 Task: Collapse All Code Blocks
Action: Mouse moved to (383, 315)
Screenshot: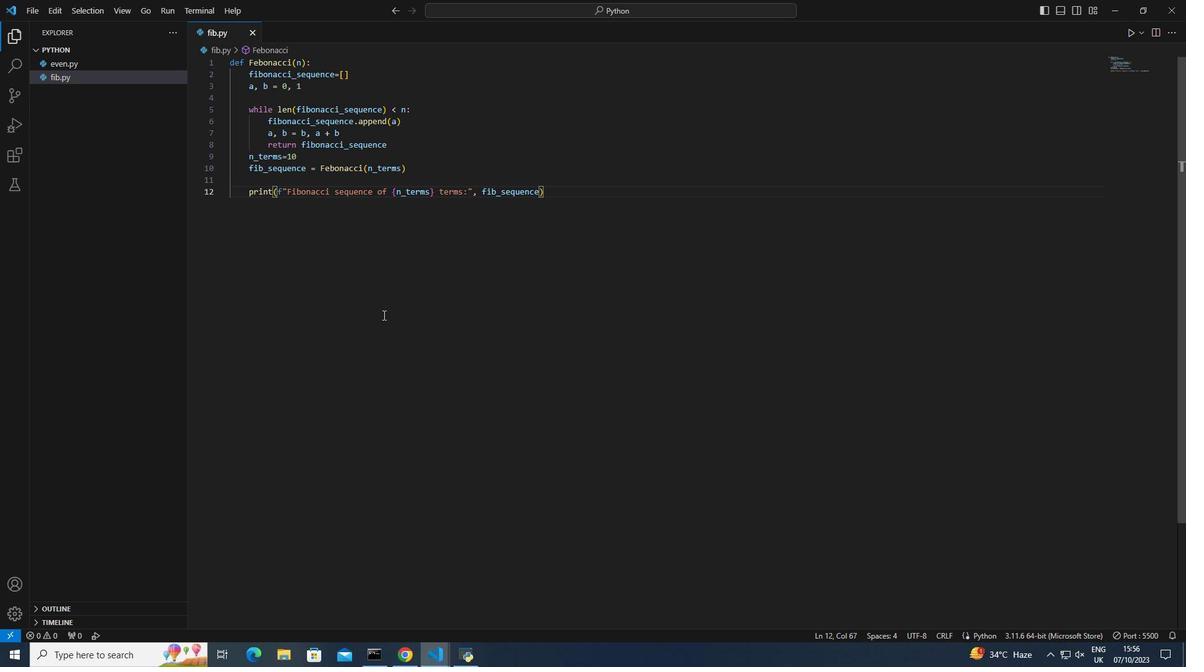 
Action: Key pressed <Key.shift>ctrl+P
Screenshot: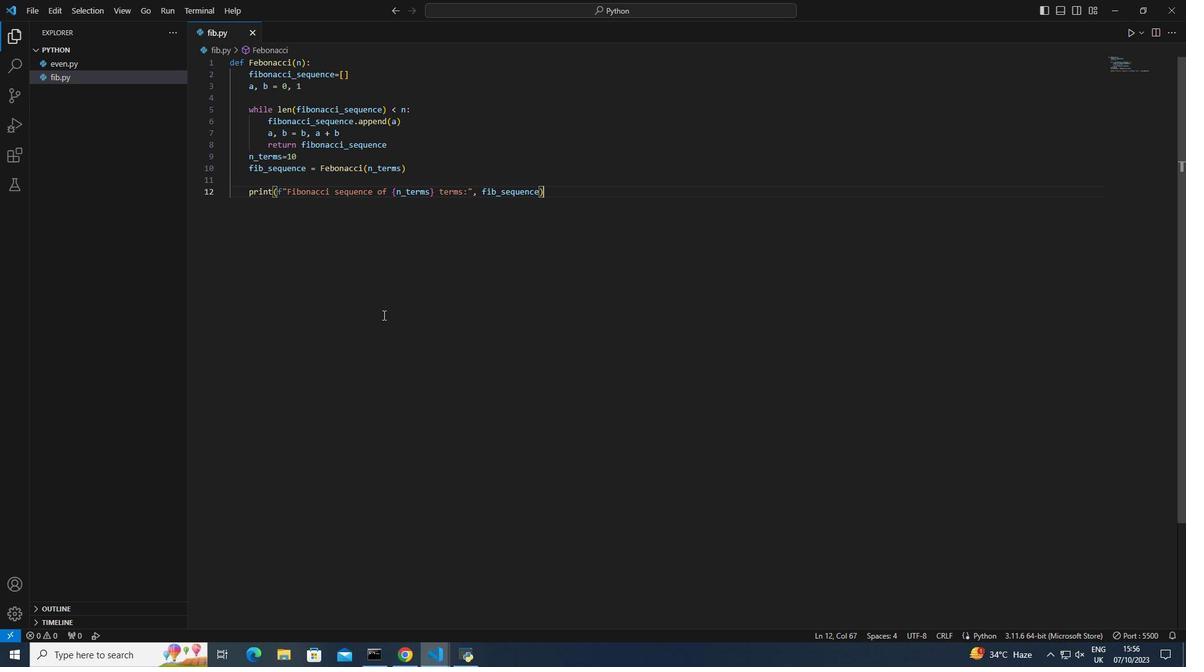 
Action: Mouse moved to (469, 68)
Screenshot: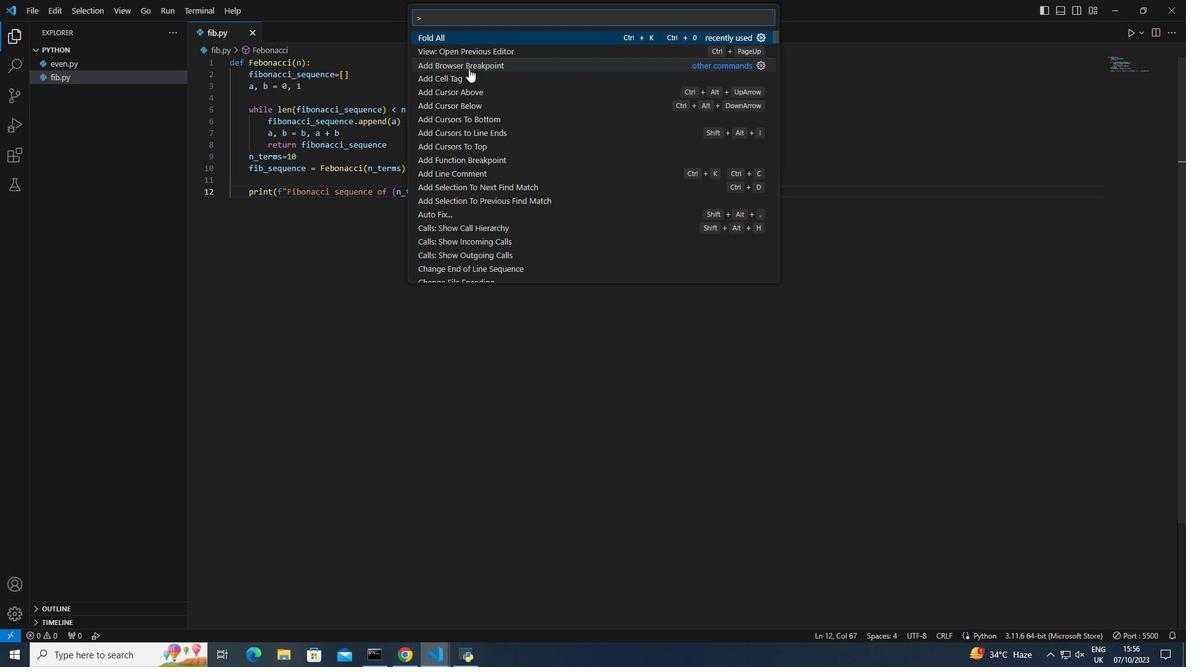 
Action: Key pressed fold<Key.space>all
Screenshot: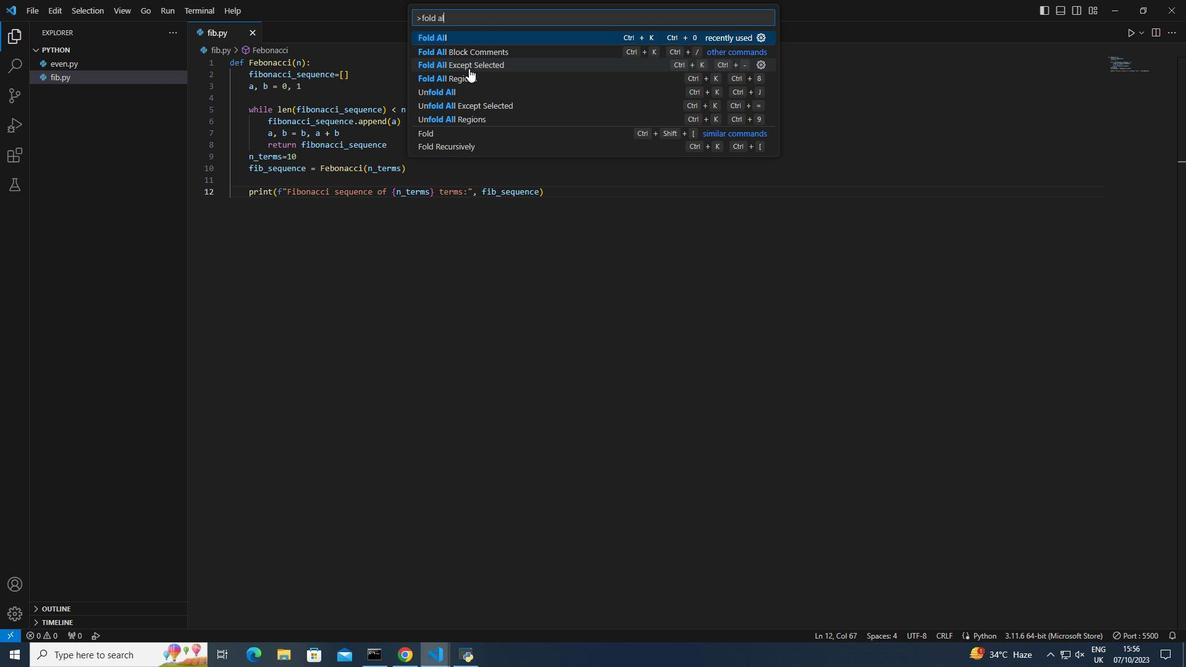 
Action: Mouse moved to (448, 35)
Screenshot: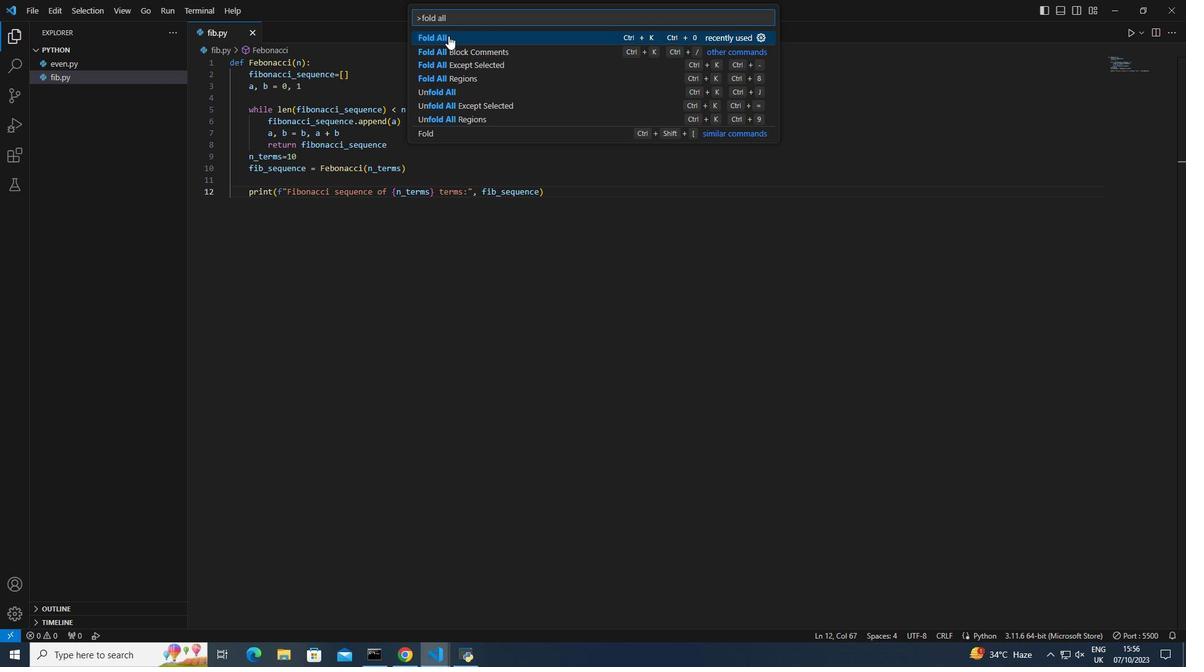 
Action: Mouse pressed left at (448, 35)
Screenshot: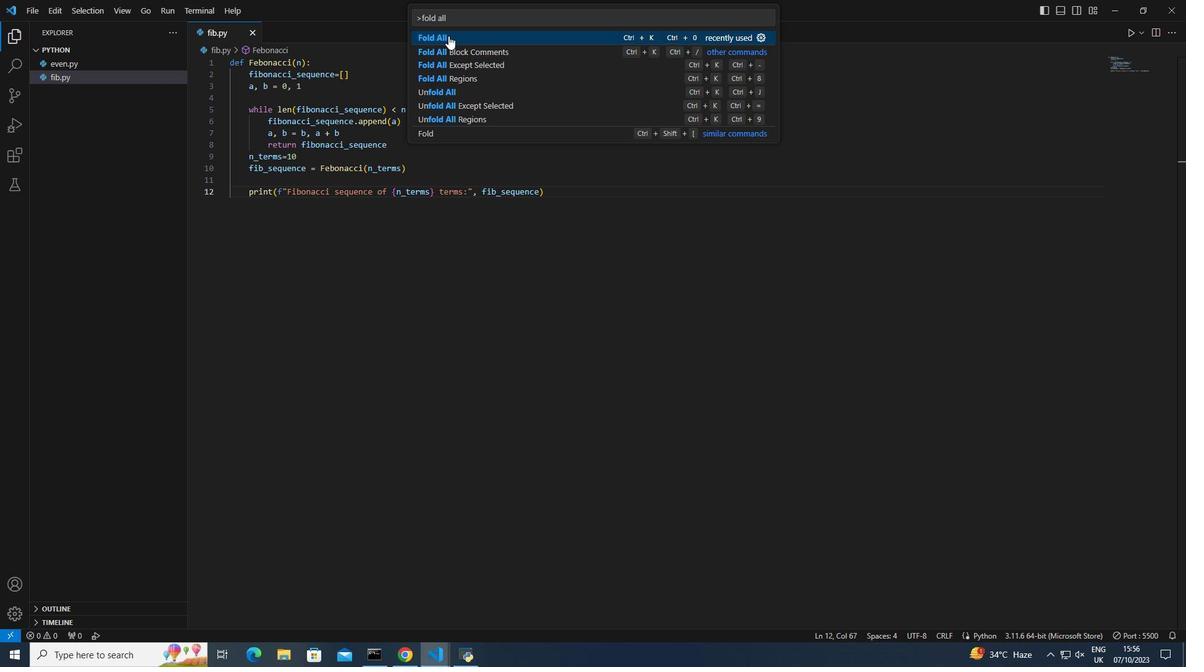
Action: Mouse moved to (221, 64)
Screenshot: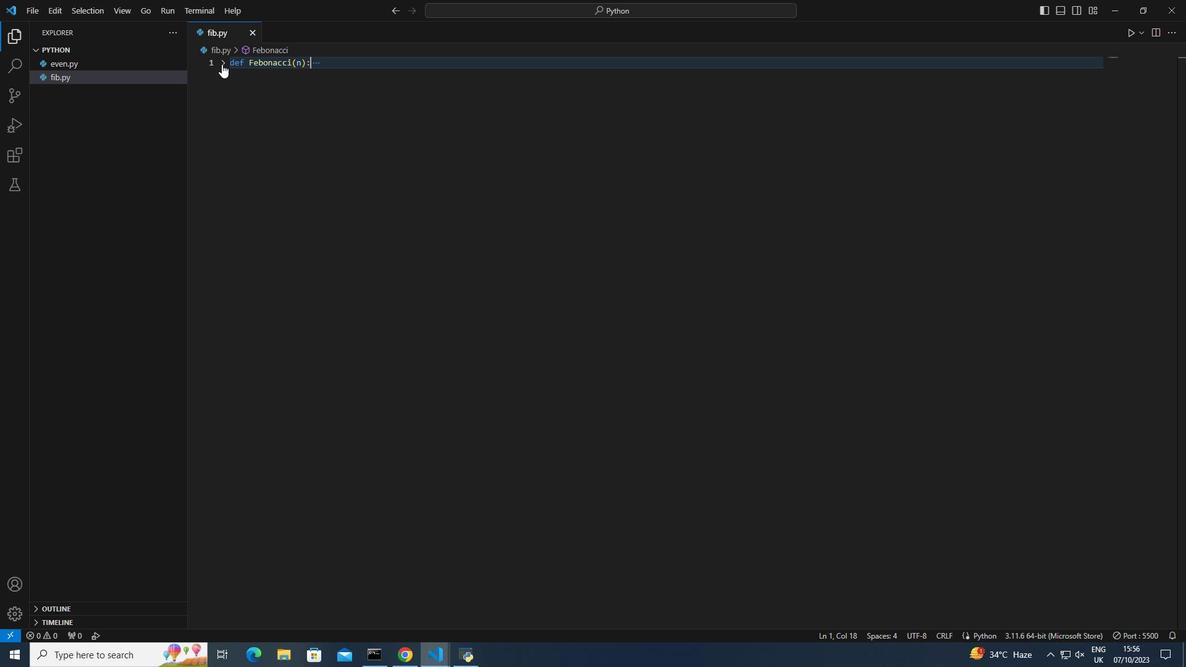 
Action: Mouse pressed left at (221, 64)
Screenshot: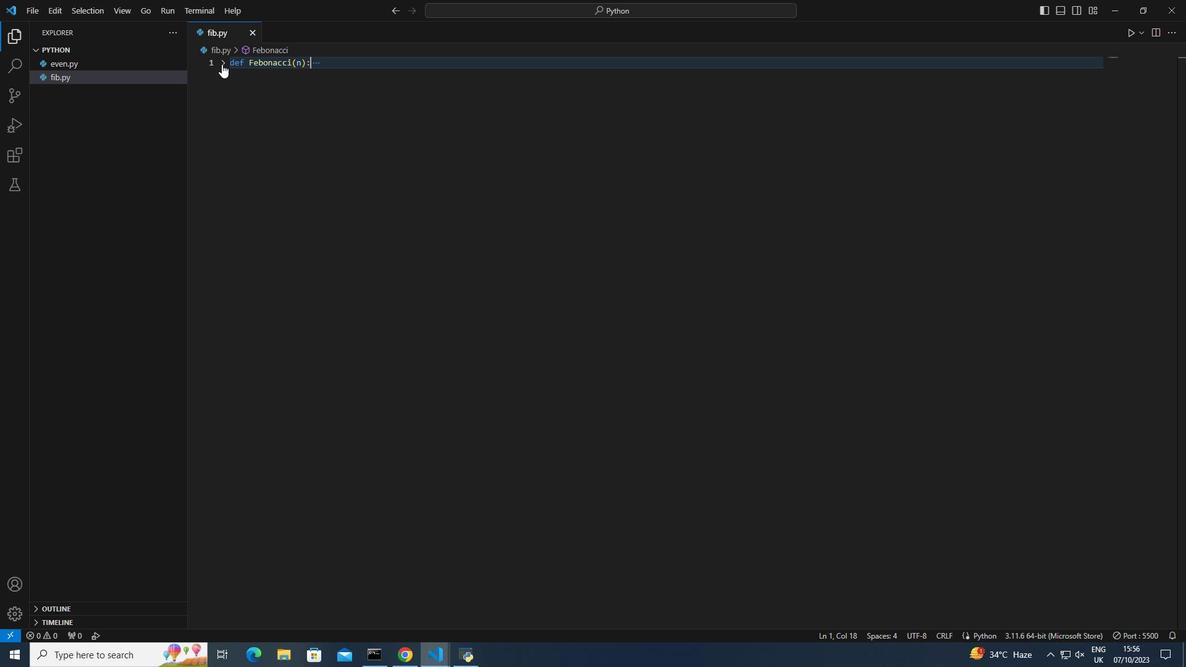 
Action: Mouse moved to (219, 108)
Screenshot: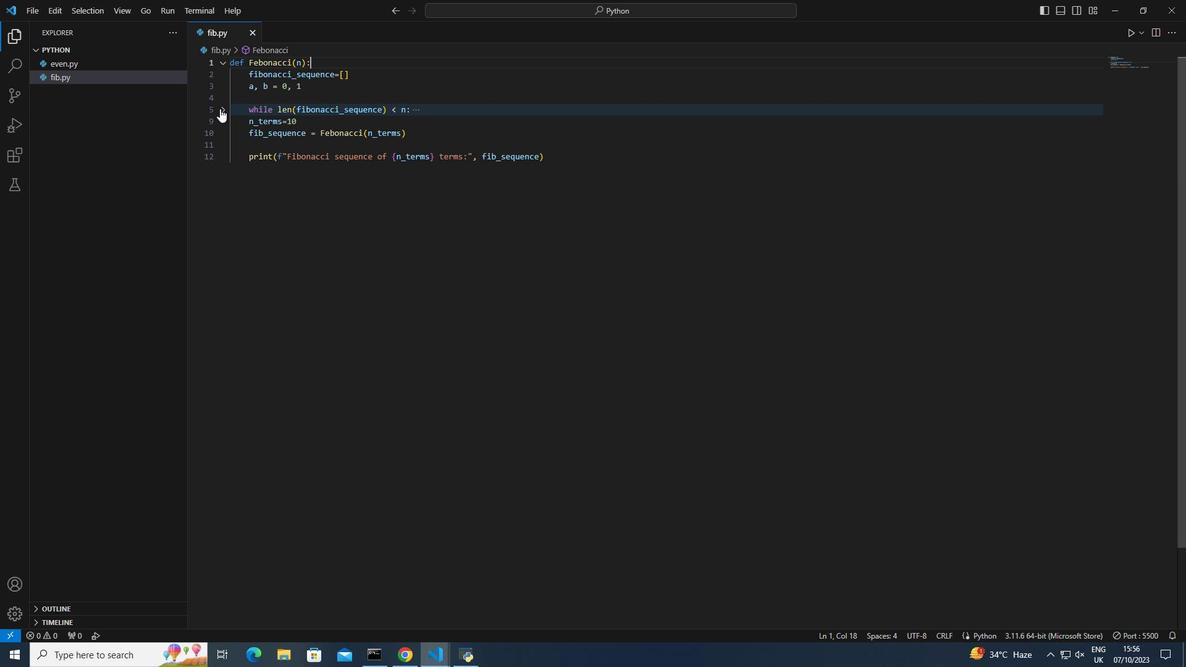 
Action: Mouse pressed left at (219, 108)
Screenshot: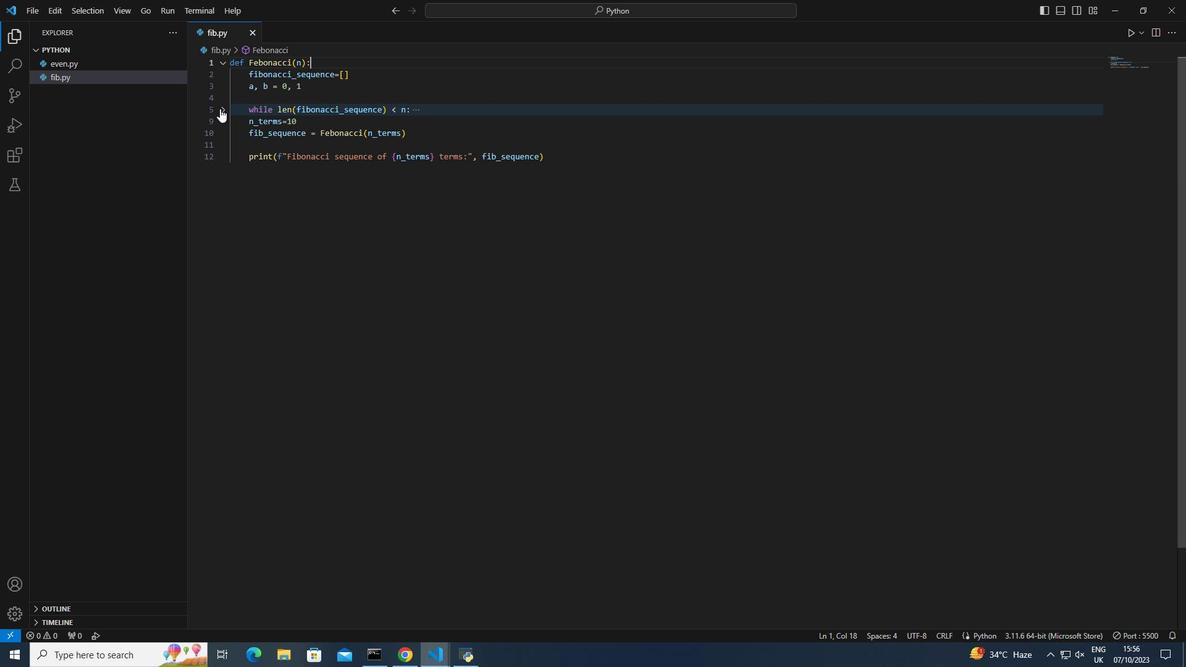 
Action: Mouse moved to (224, 61)
Screenshot: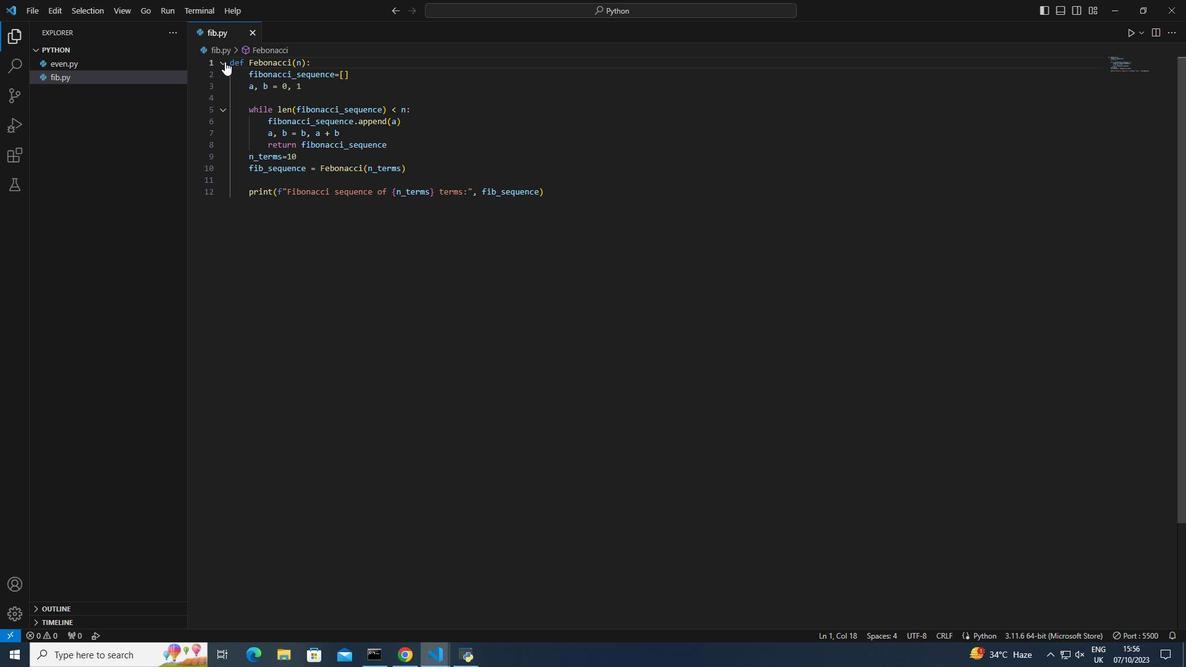 
Action: Mouse pressed left at (224, 61)
Screenshot: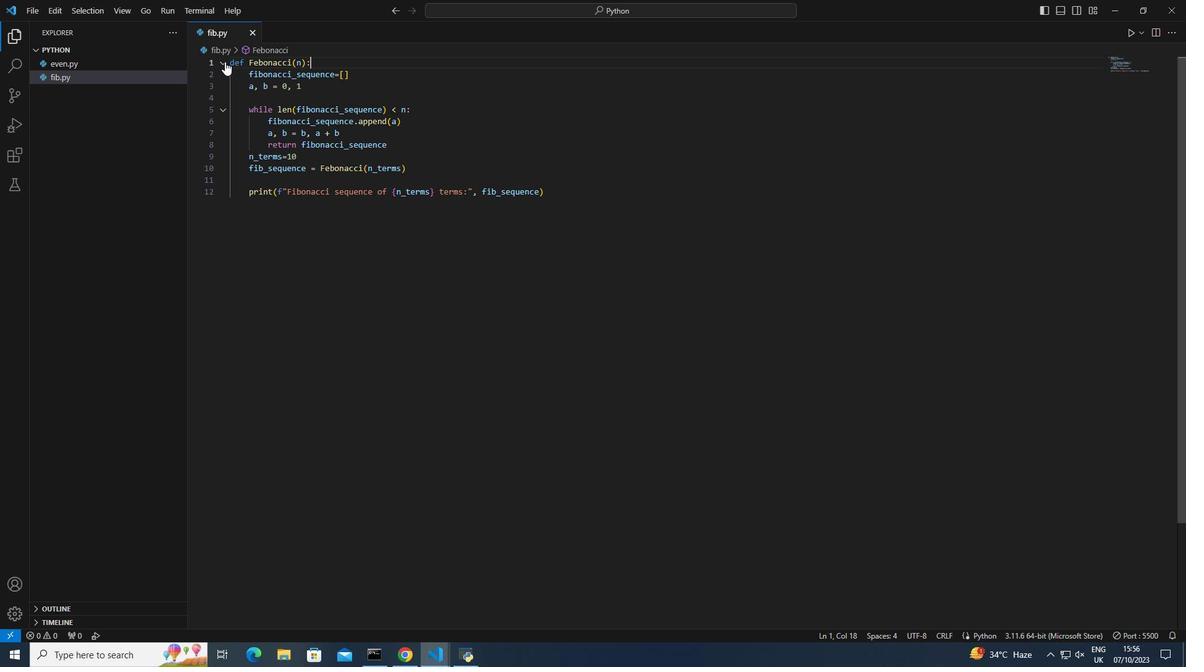 
Action: Mouse moved to (222, 63)
Screenshot: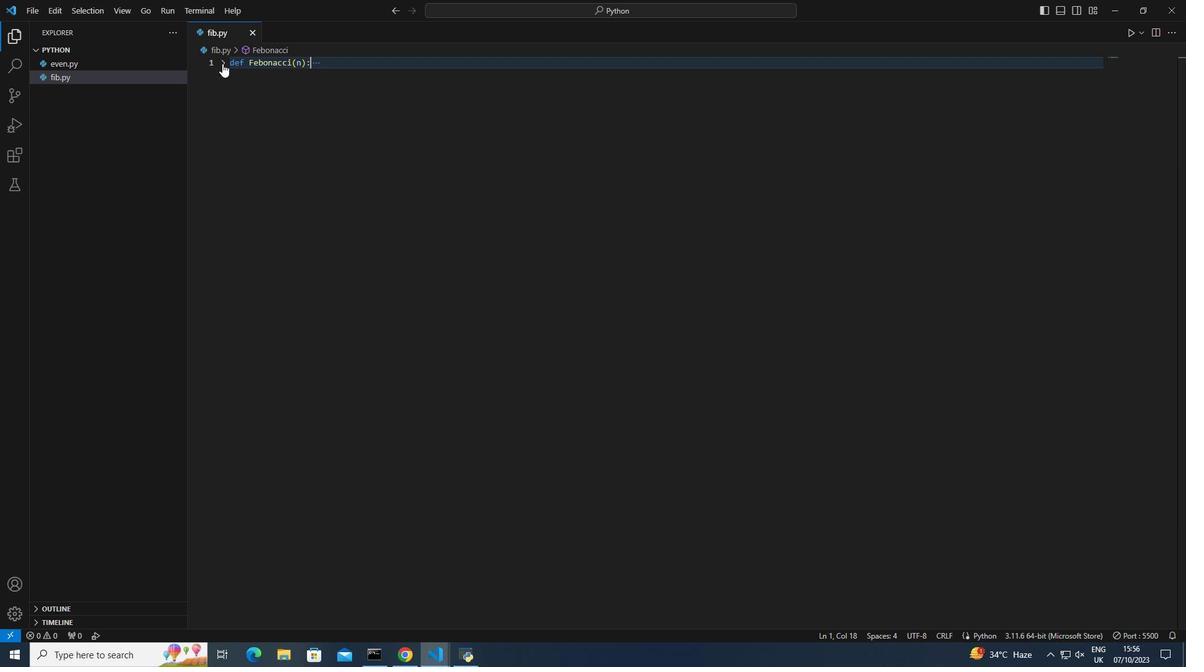 
Action: Mouse pressed left at (222, 63)
Screenshot: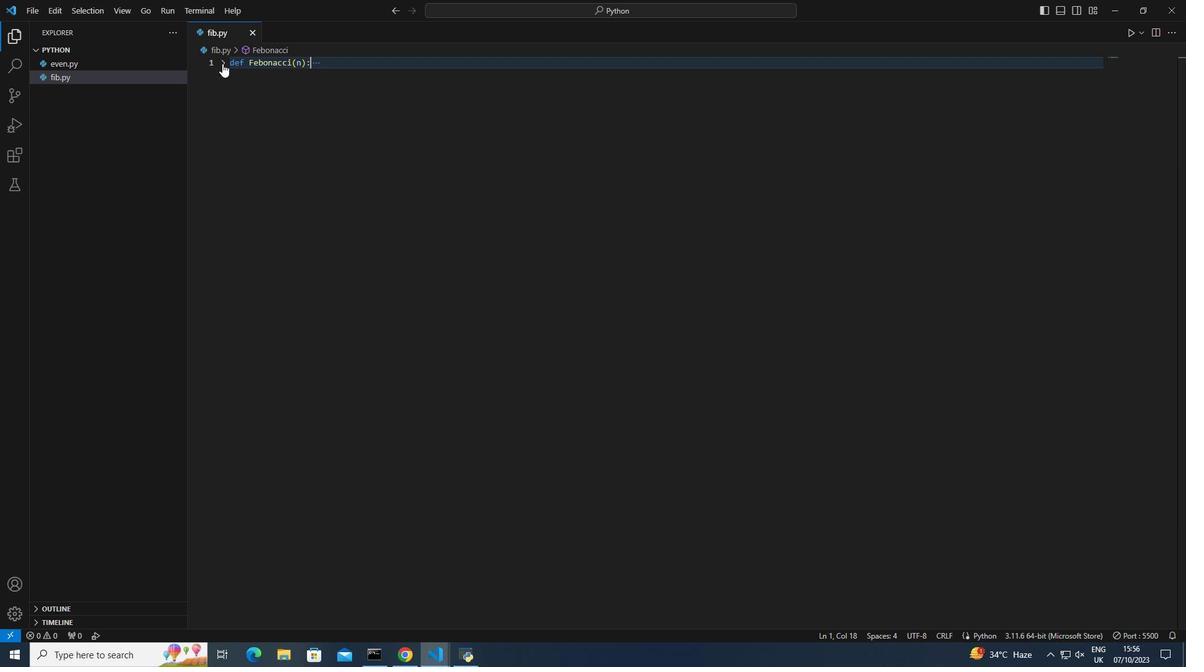 
Action: Mouse moved to (226, 108)
Screenshot: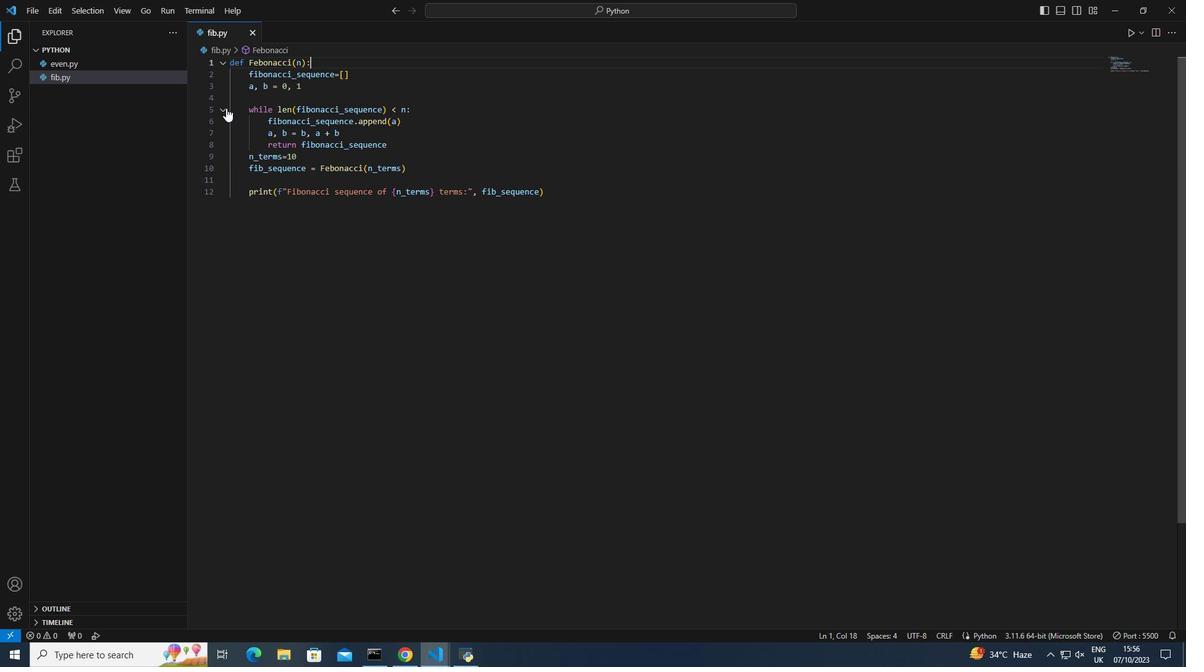 
Action: Mouse pressed left at (226, 108)
Screenshot: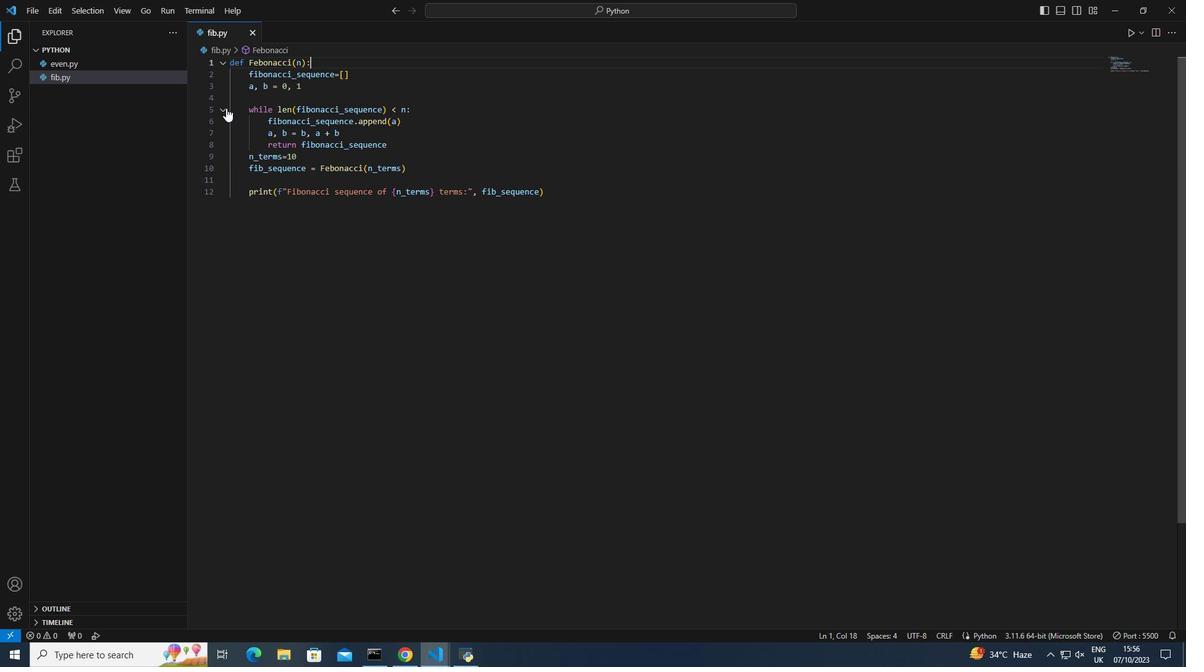 
Action: Mouse moved to (221, 109)
Screenshot: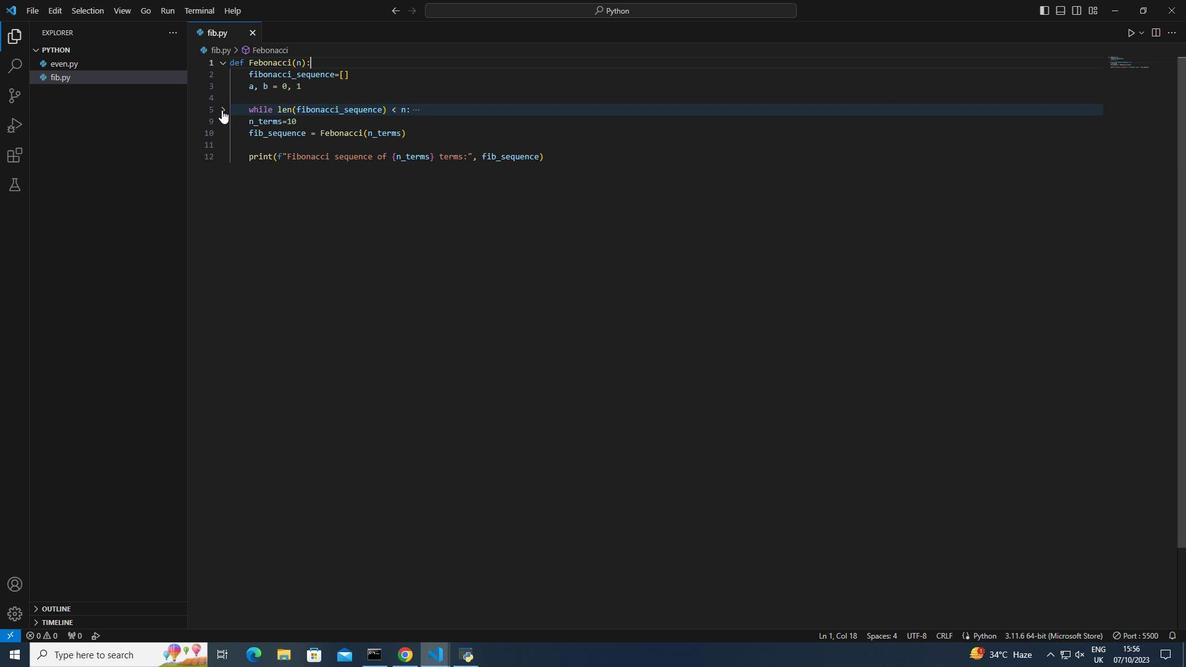 
Action: Mouse pressed left at (221, 109)
Screenshot: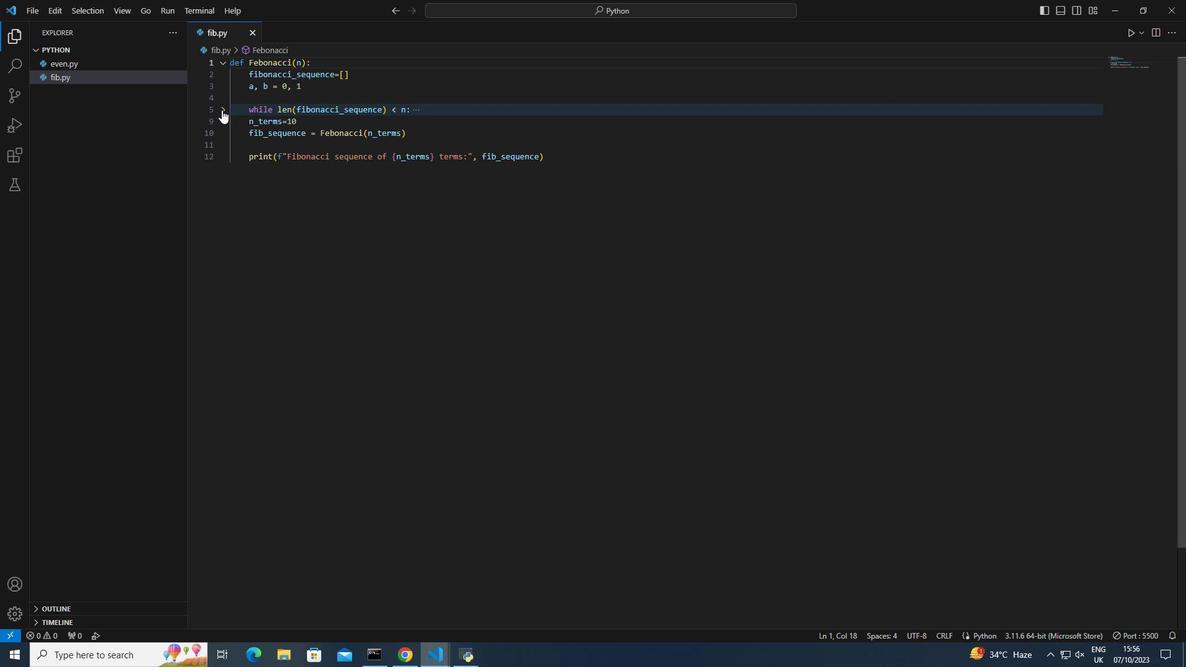 
Action: Mouse pressed left at (221, 109)
Screenshot: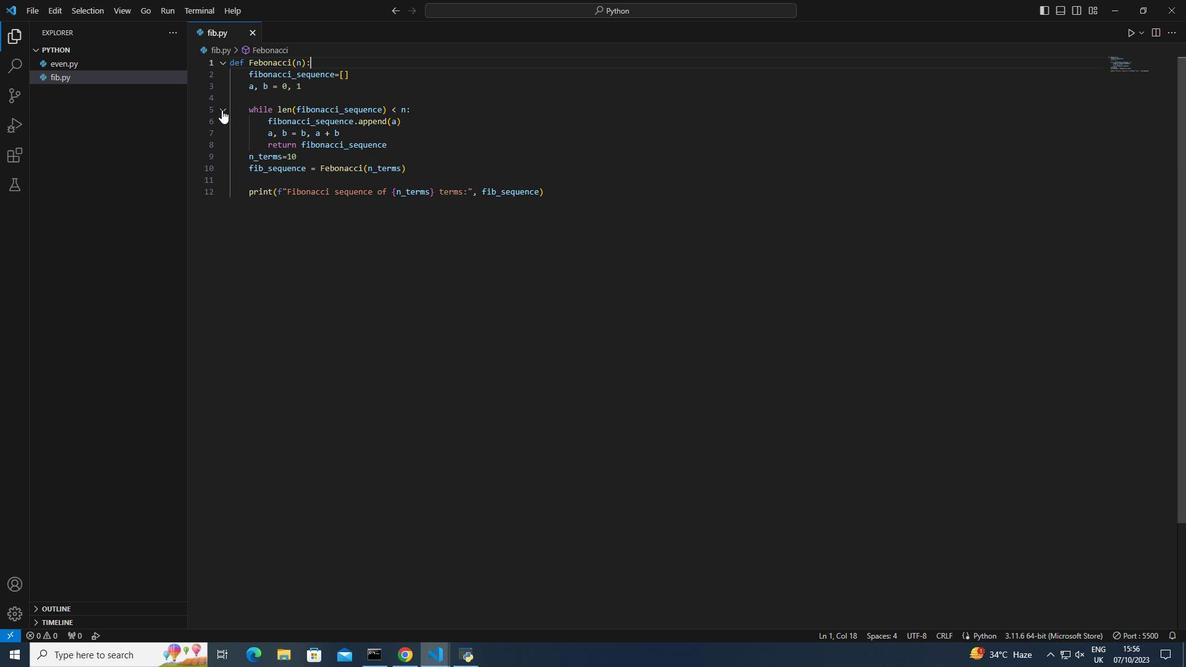
Action: Mouse moved to (223, 64)
Screenshot: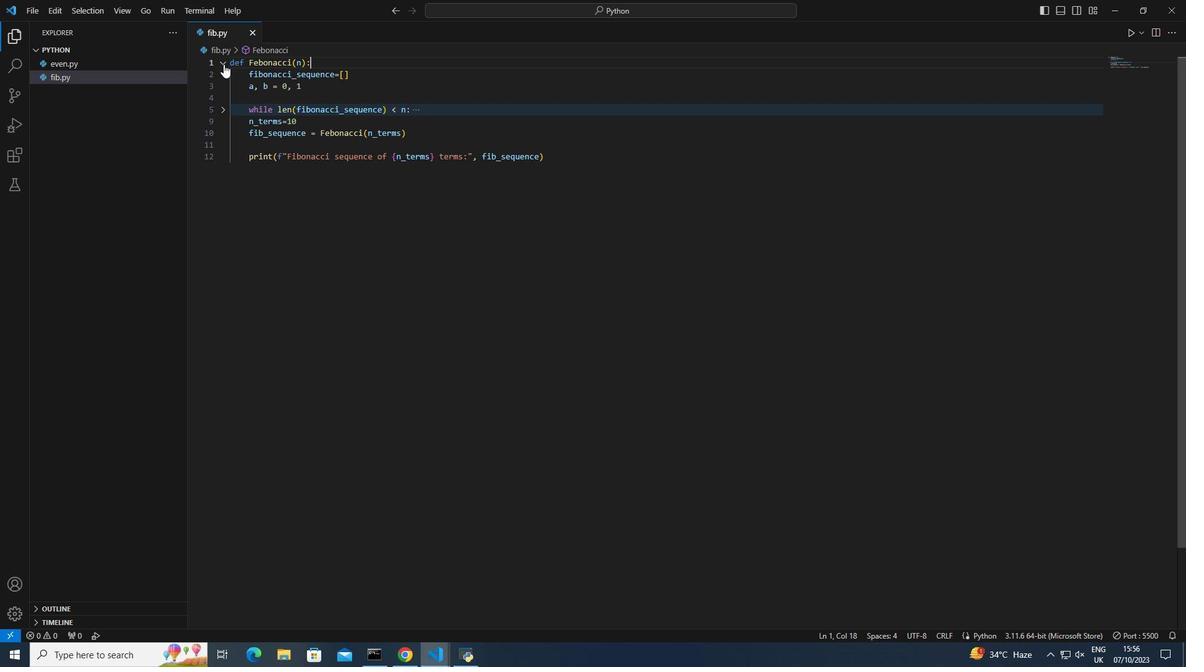 
Action: Mouse pressed left at (223, 64)
Screenshot: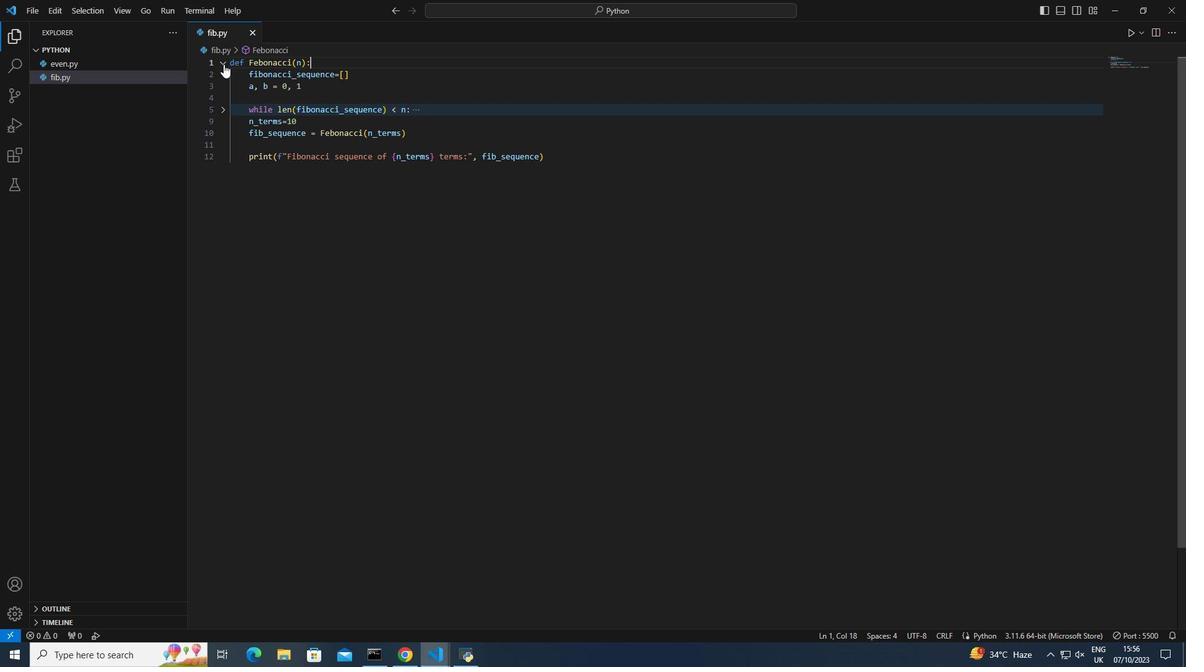 
Action: Mouse moved to (360, 169)
Screenshot: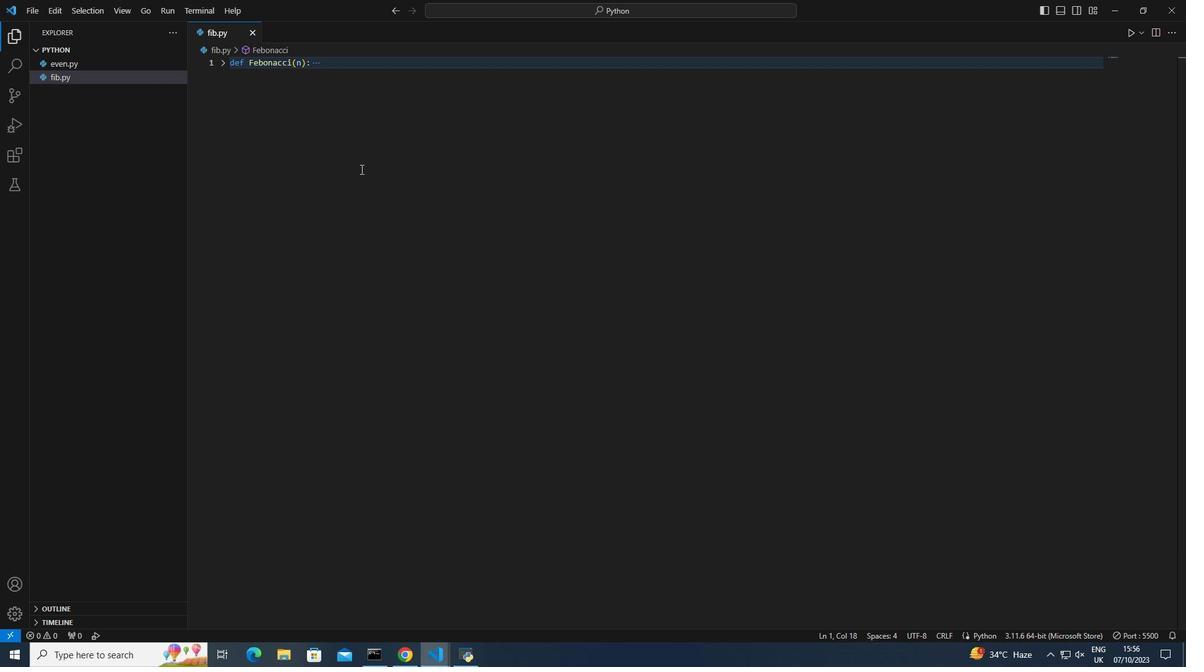 
